 Task: Make in the project AutoWave a sprint 'Process Automation Sprint'. Create in the project AutoWave a sprint 'Process Automation Sprint'. Add in the project AutoWave a sprint 'Process Automation Sprint'
Action: Mouse moved to (222, 58)
Screenshot: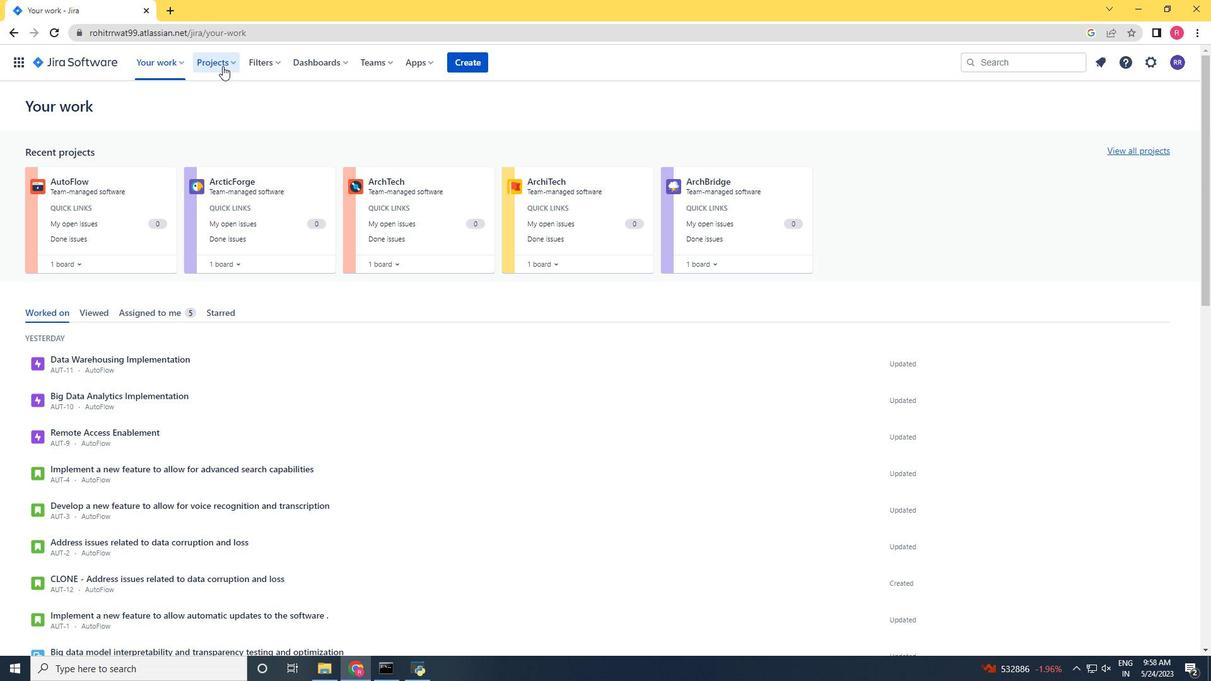 
Action: Mouse pressed left at (222, 58)
Screenshot: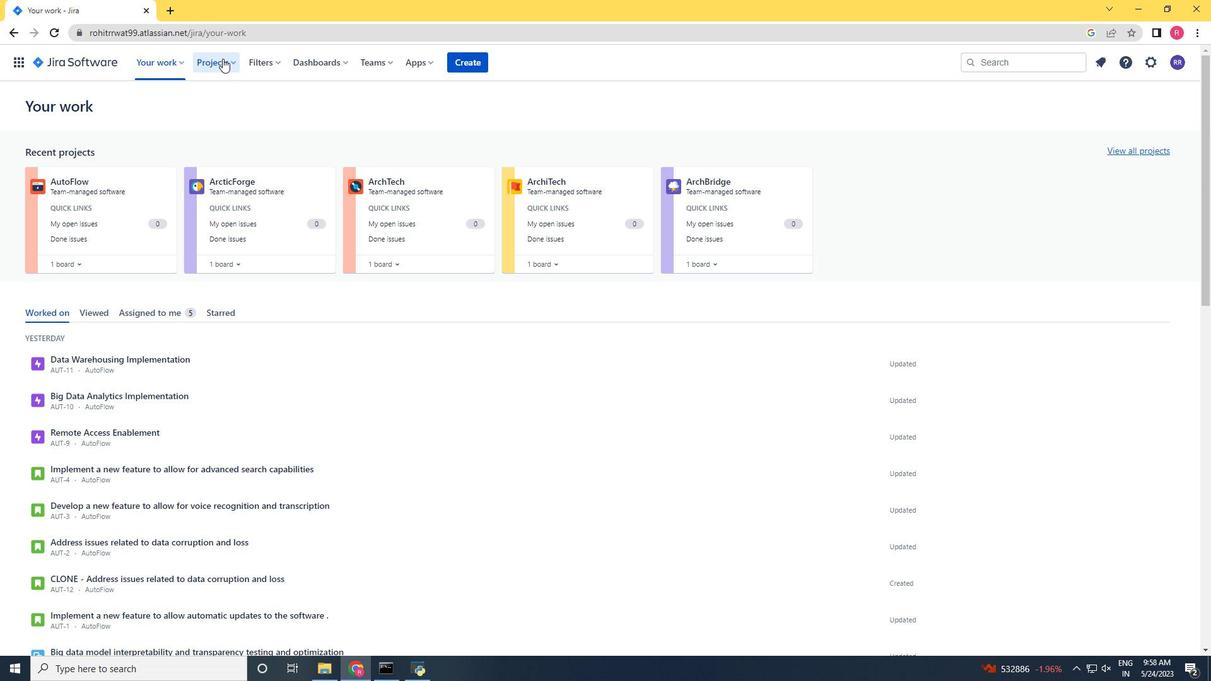 
Action: Mouse moved to (238, 111)
Screenshot: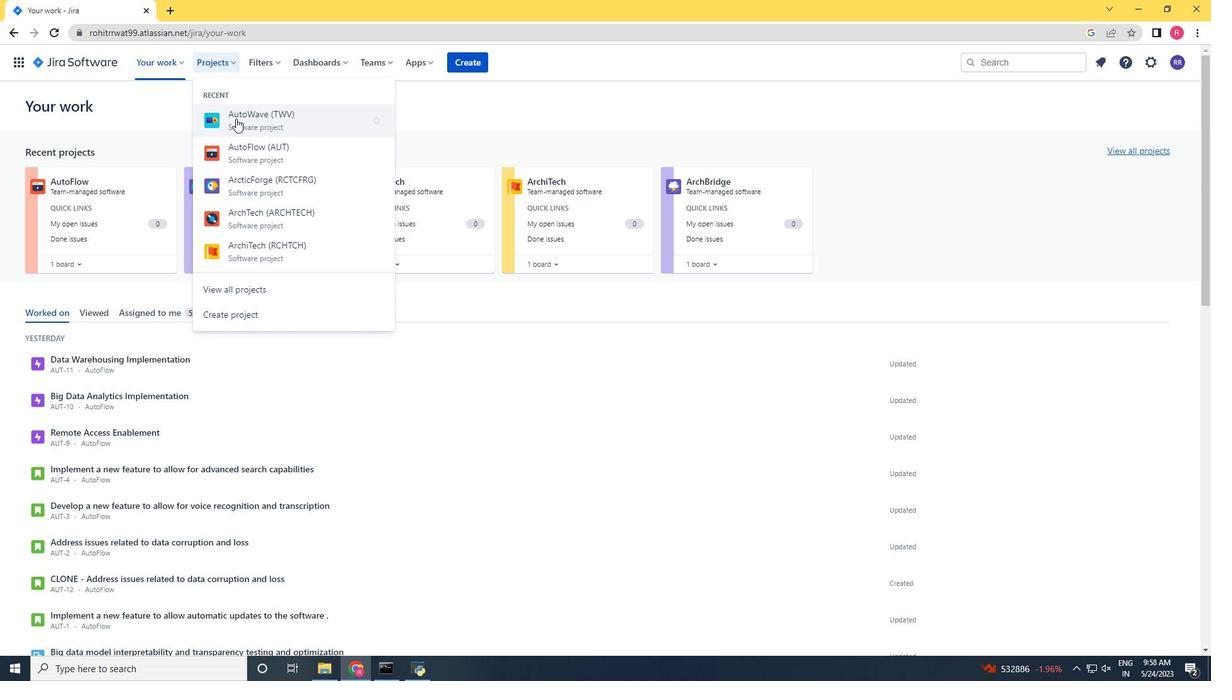 
Action: Mouse pressed left at (238, 111)
Screenshot: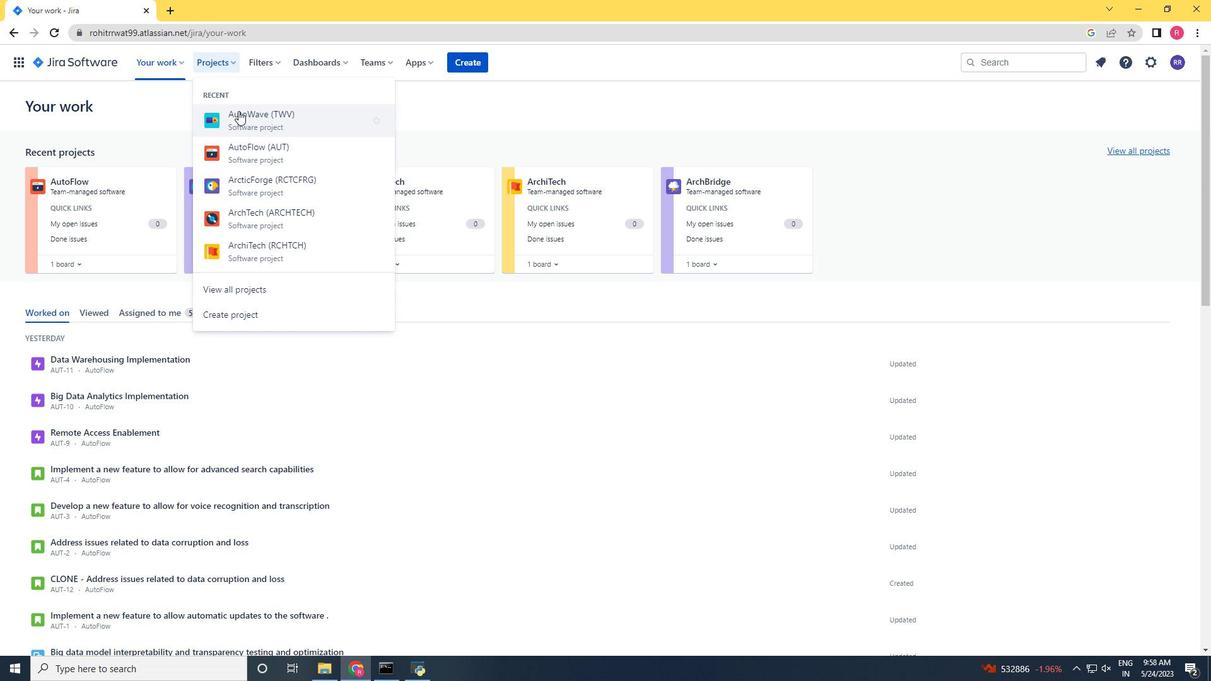 
Action: Mouse moved to (58, 188)
Screenshot: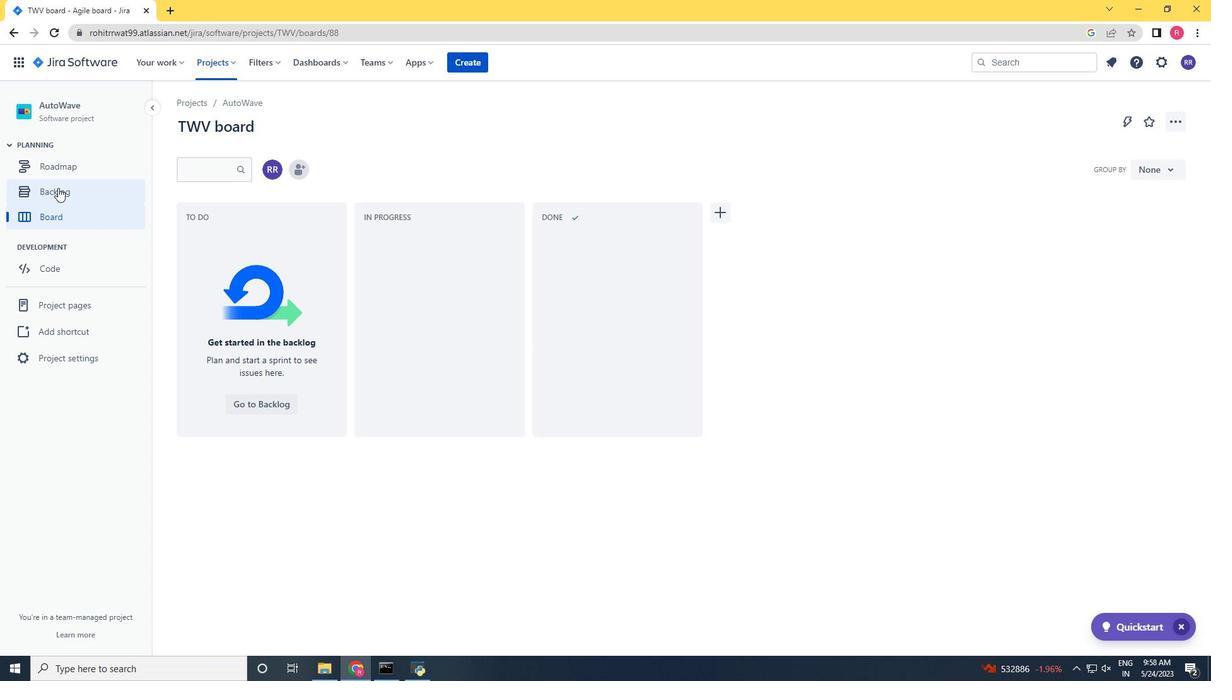 
Action: Mouse pressed left at (58, 188)
Screenshot: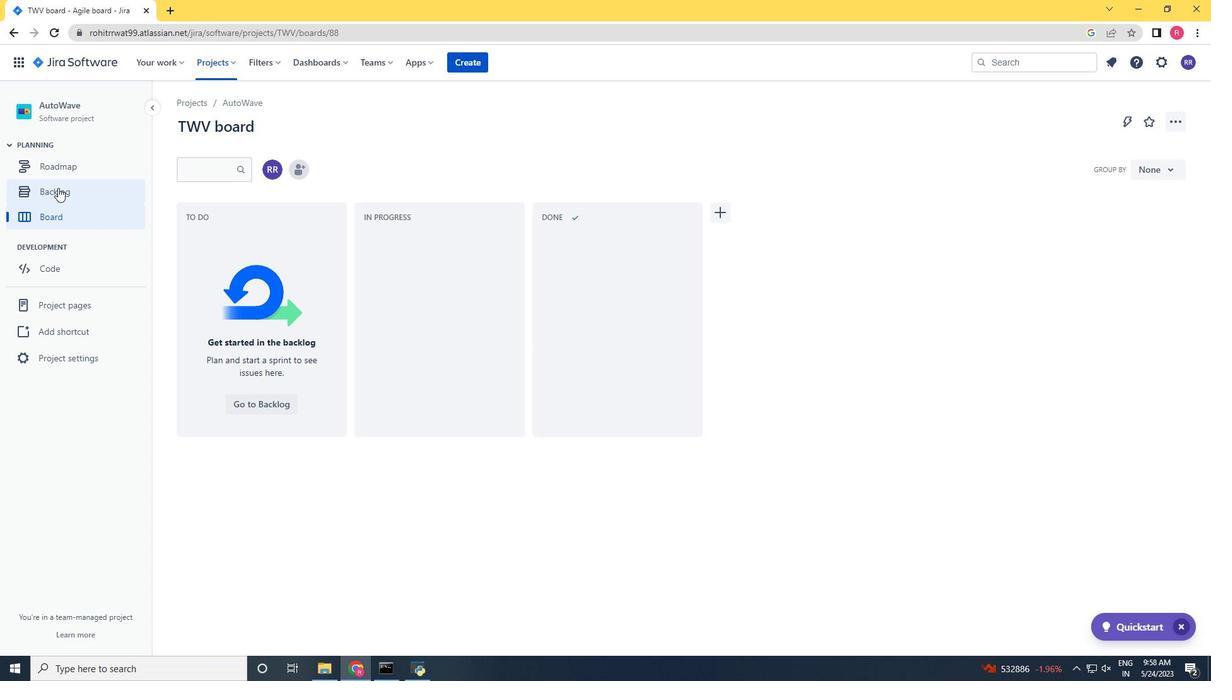 
Action: Mouse moved to (1119, 206)
Screenshot: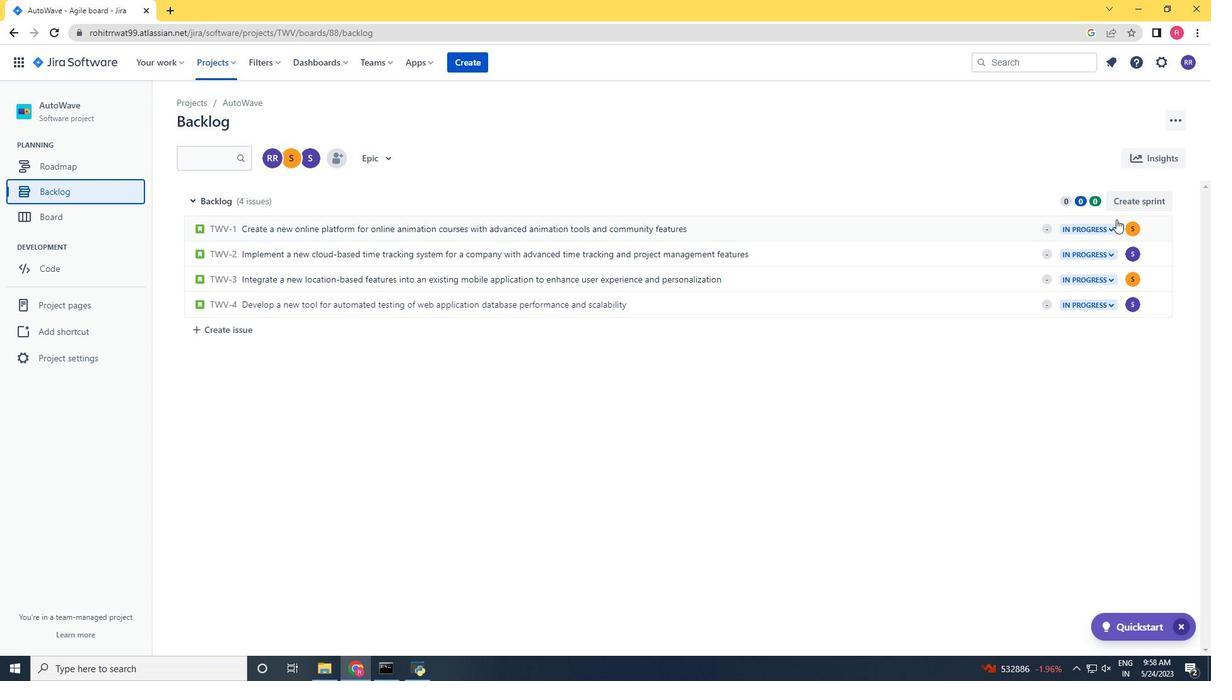 
Action: Mouse pressed left at (1119, 206)
Screenshot: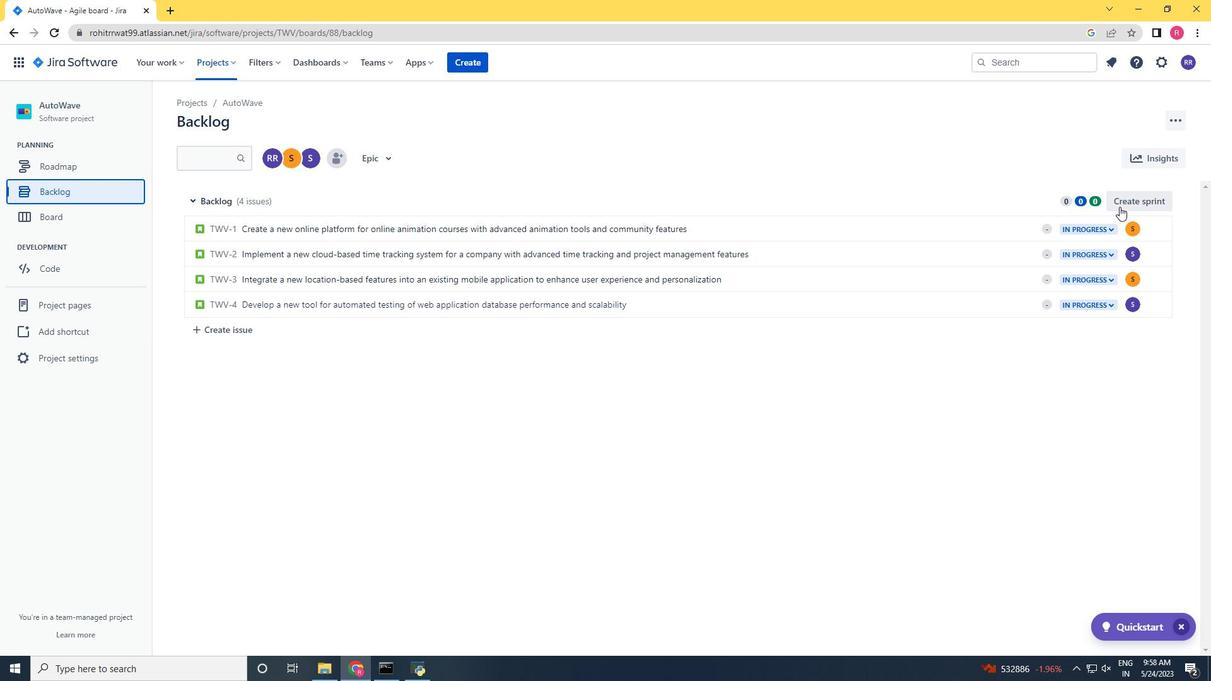 
Action: Mouse moved to (268, 196)
Screenshot: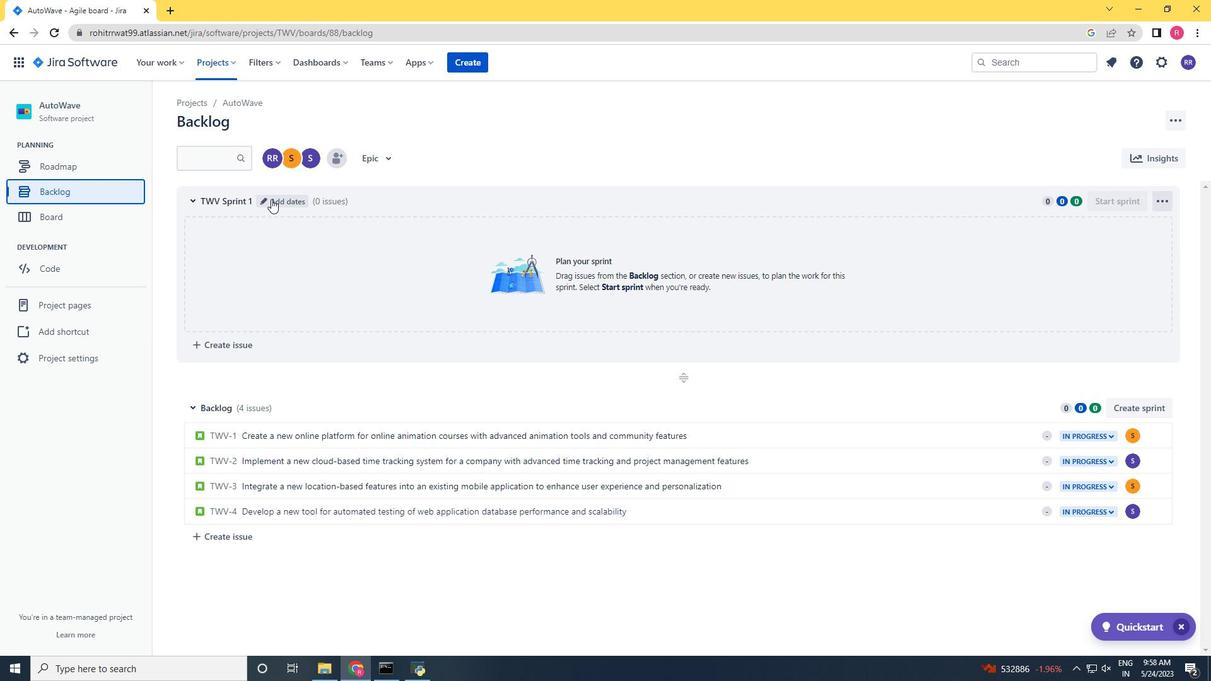 
Action: Mouse pressed left at (268, 196)
Screenshot: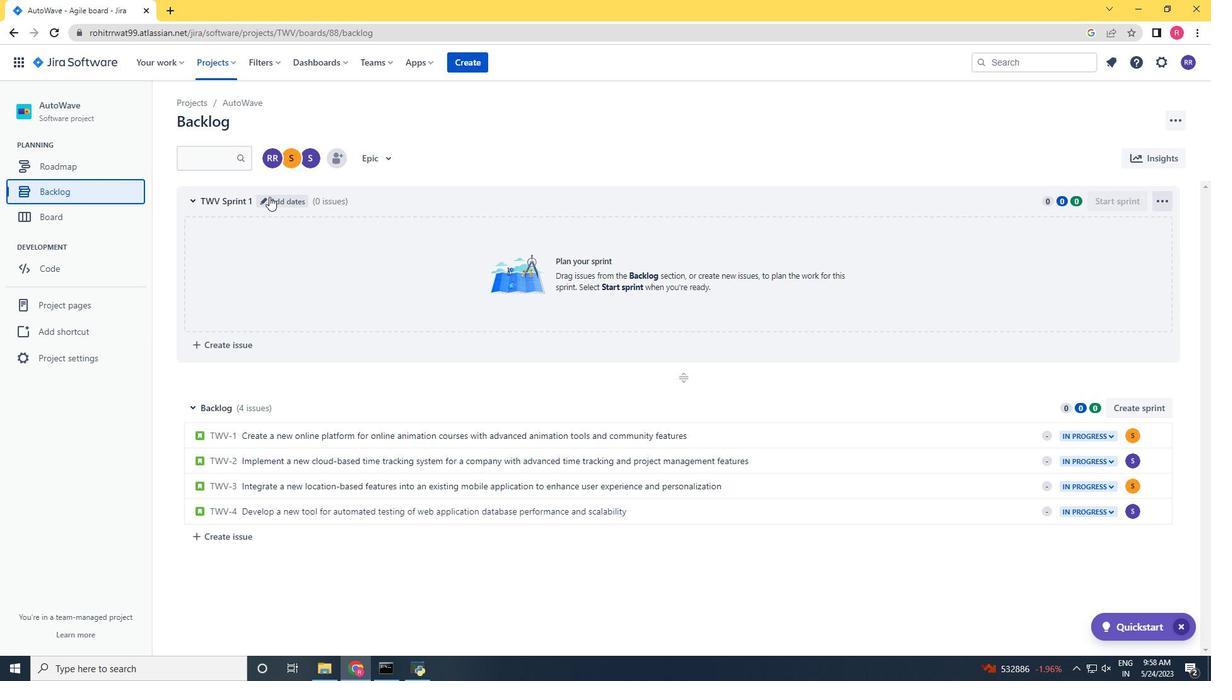 
Action: Mouse moved to (707, 299)
Screenshot: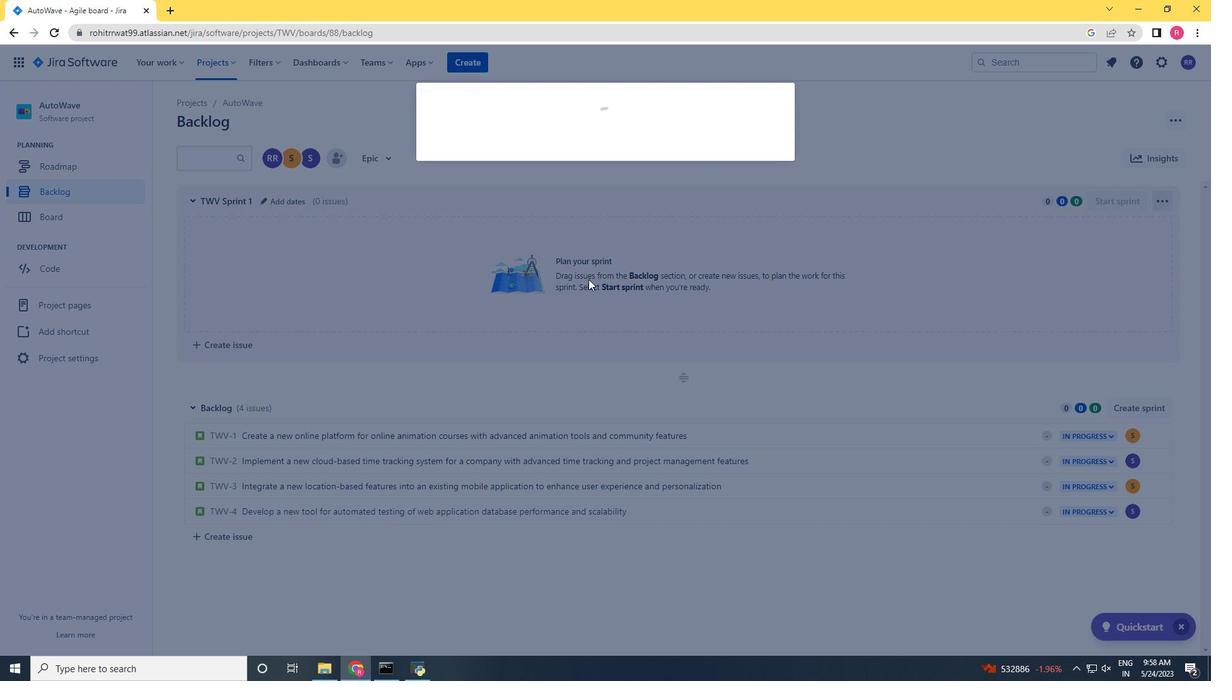 
Action: Key pressed <Key.backspace><Key.backspace><Key.backspace><Key.backspace><Key.backspace><Key.backspace><Key.backspace><Key.backspace><Key.backspace><Key.backspace><Key.backspace><Key.backspace><Key.backspace><Key.backspace><Key.backspace><Key.backspace><Key.backspace><Key.backspace><Key.backspace><Key.backspace><Key.backspace><Key.backspace><Key.backspace><Key.backspace><Key.backspace><Key.backspace><Key.shift><Key.shift><Key.shift><Key.shift><Key.shift><Key.shift><Key.shift><Key.shift><Key.shift><Key.shift><Key.shift><Key.shift><Key.shift><Key.shift><Key.shift>Process<Key.shift>Automatiom<Key.backspace>n<Key.left><Key.left><Key.left><Key.left><Key.left><Key.left><Key.left><Key.left><Key.left><Key.left><Key.left><Key.left><Key.right><Key.right><Key.space><Key.right><Key.right><Key.right><Key.right><Key.right><Key.right><Key.right><Key.right><Key.right><Key.right><Key.right><Key.right><Key.right><Key.right><Key.right><Key.space><Key.shift>Sprint<Key.enter>
Screenshot: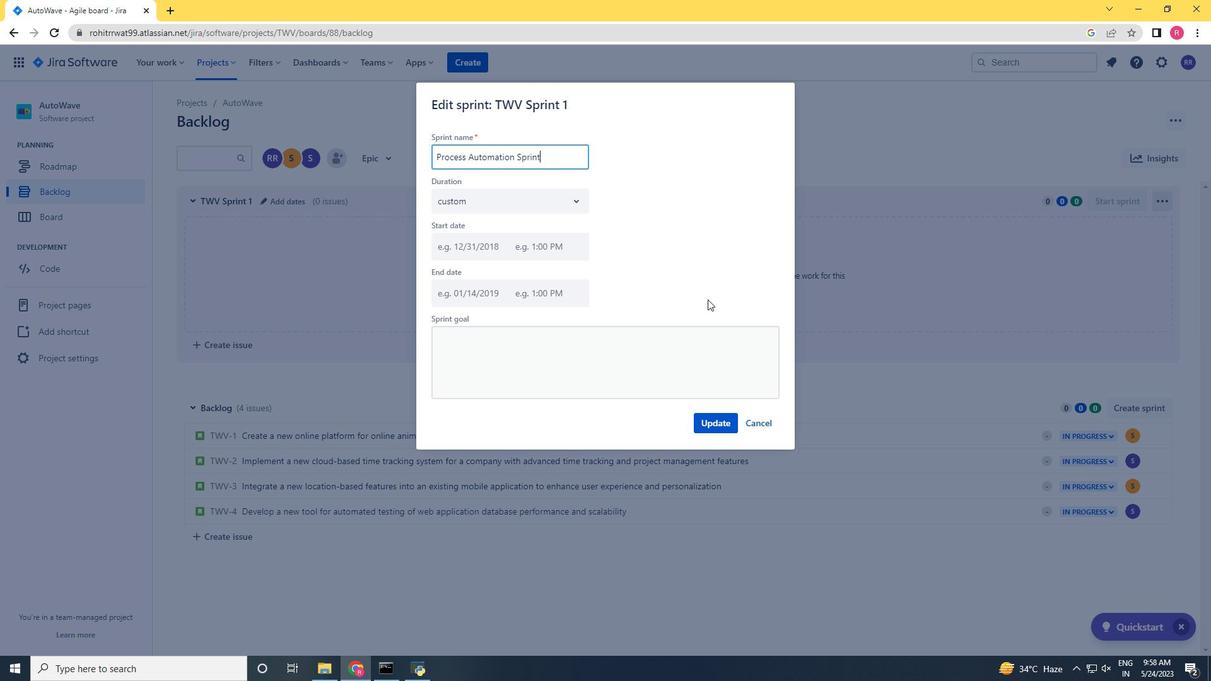
Action: Mouse moved to (1139, 415)
Screenshot: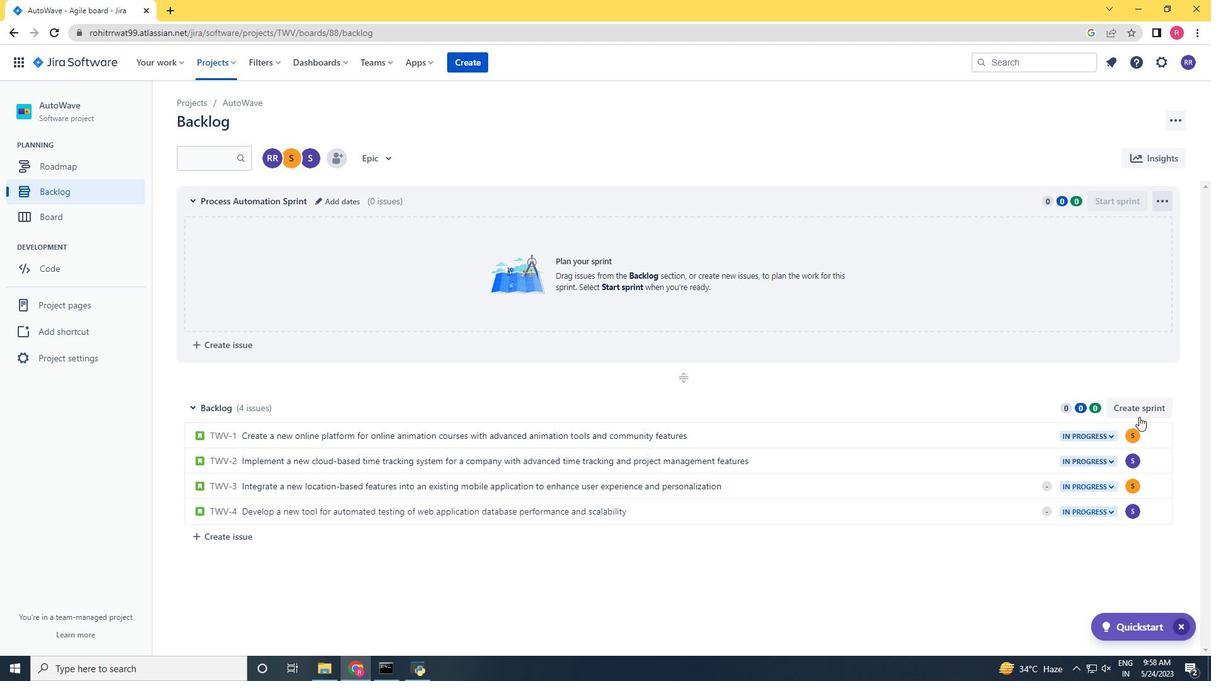 
Action: Mouse pressed left at (1139, 415)
Screenshot: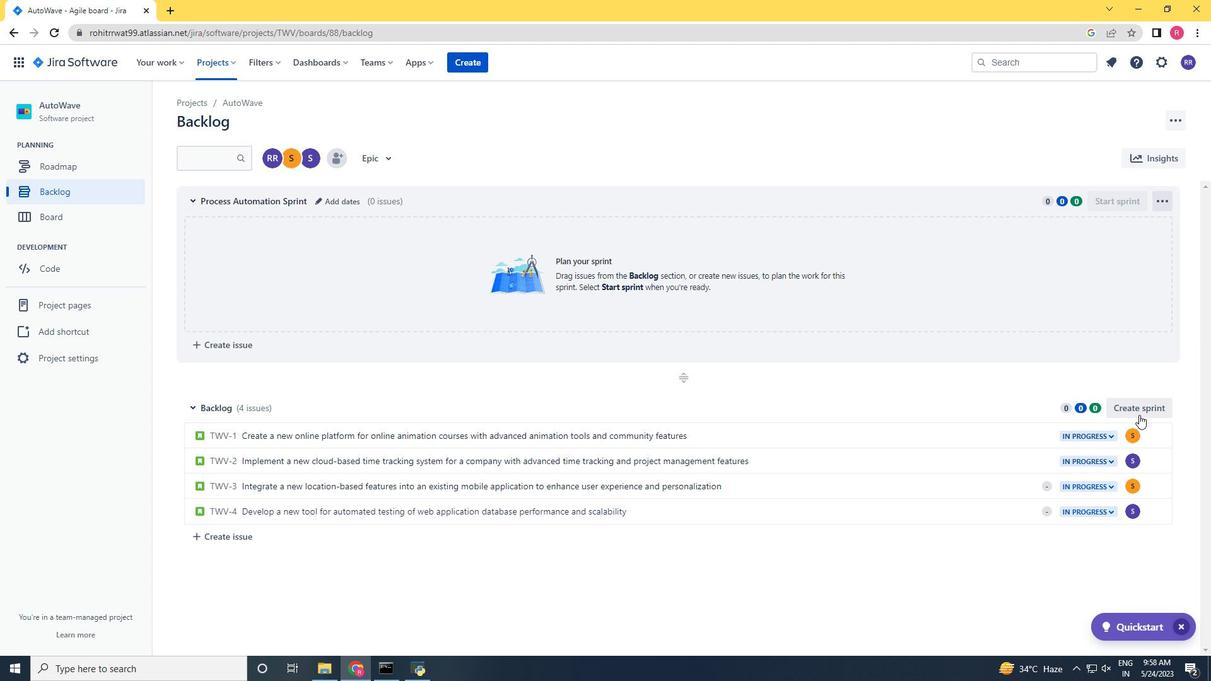 
Action: Mouse moved to (329, 408)
Screenshot: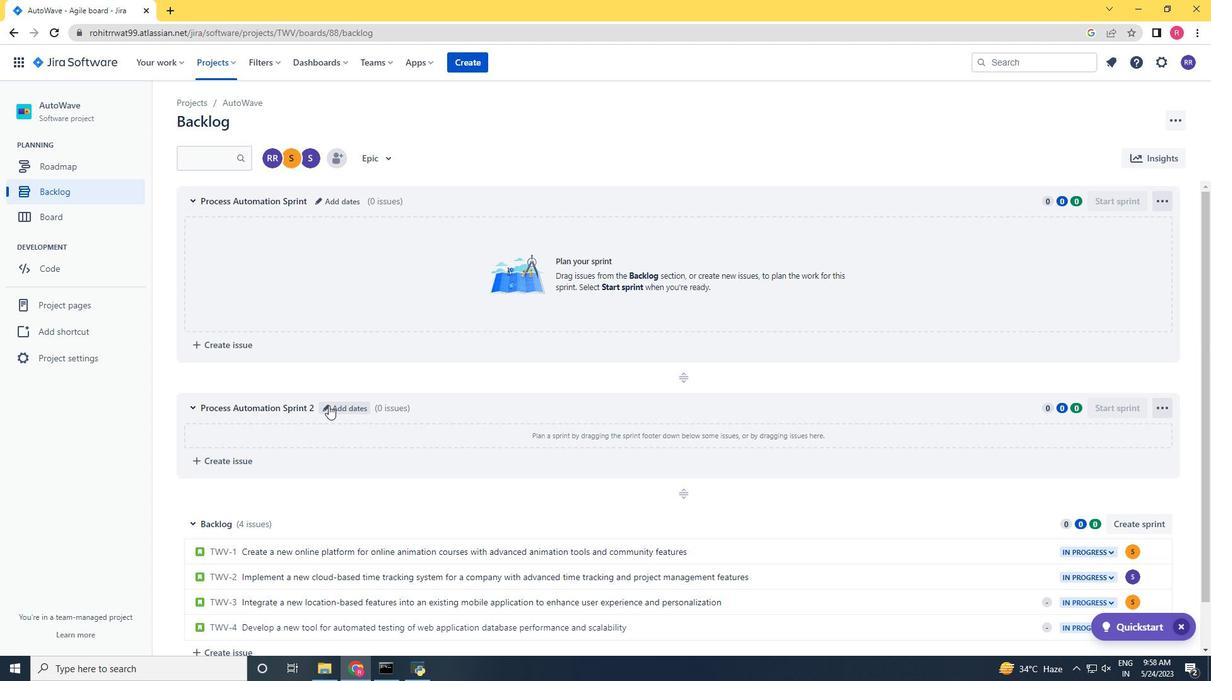 
Action: Mouse pressed left at (329, 408)
Screenshot: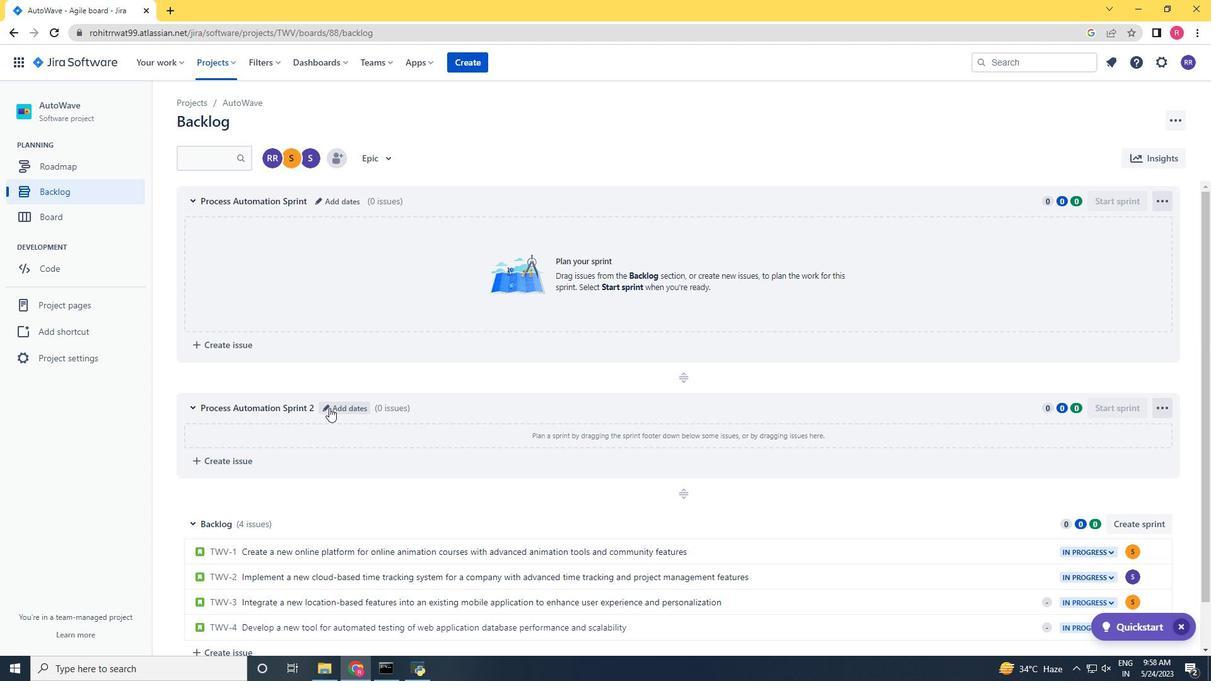 
Action: Mouse moved to (565, 158)
Screenshot: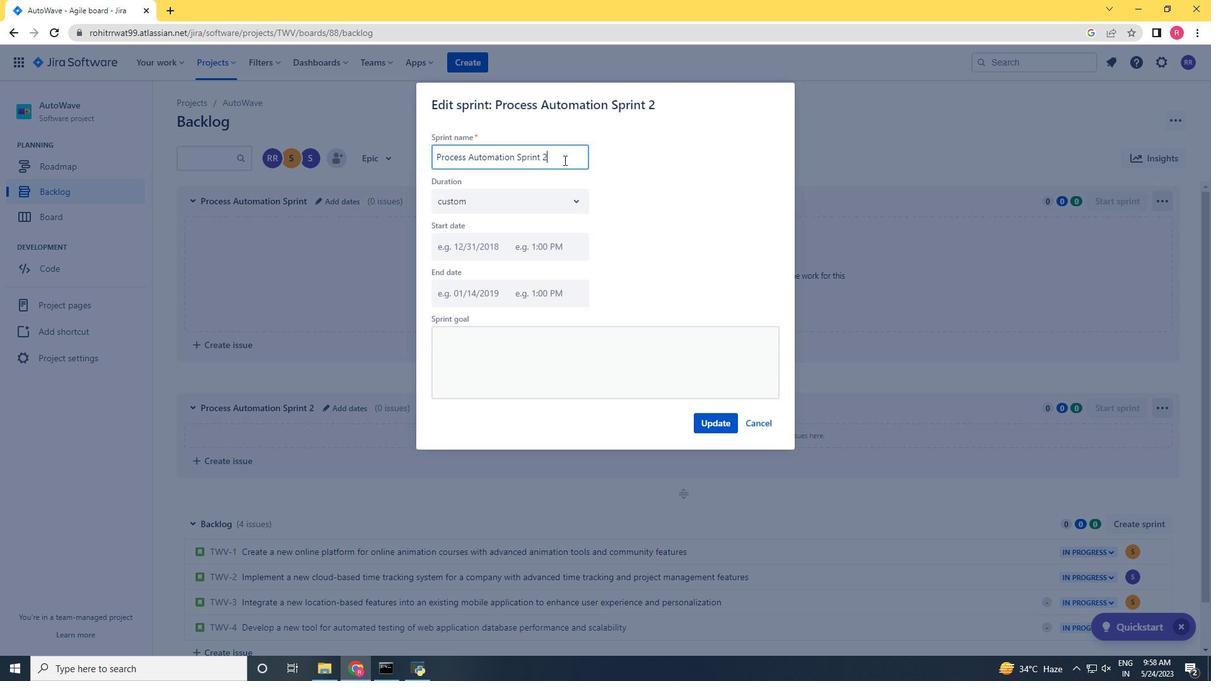 
Action: Mouse pressed left at (565, 158)
Screenshot: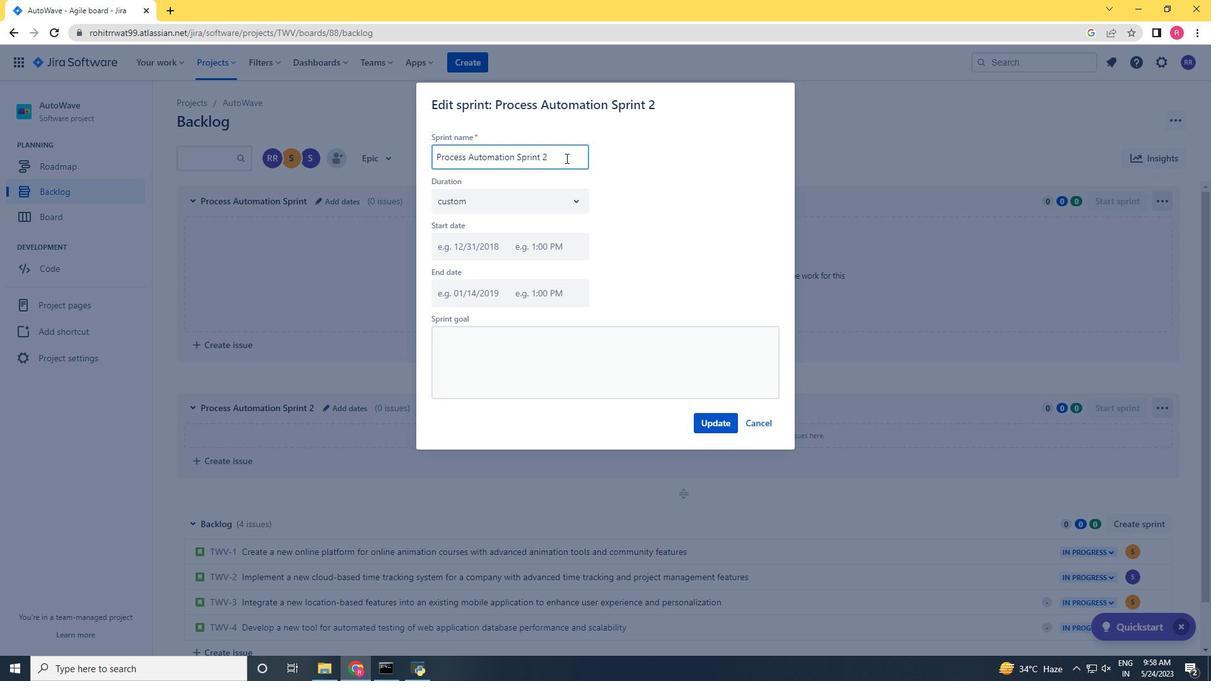 
Action: Mouse pressed left at (565, 158)
Screenshot: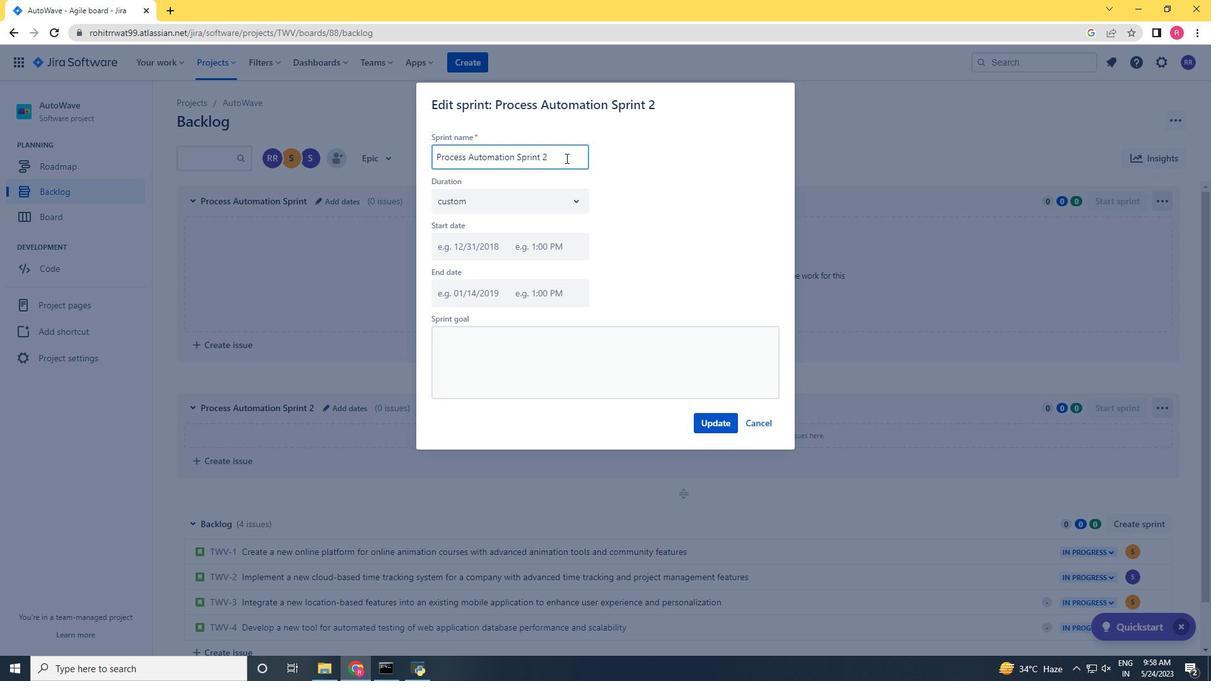 
Action: Mouse moved to (566, 157)
Screenshot: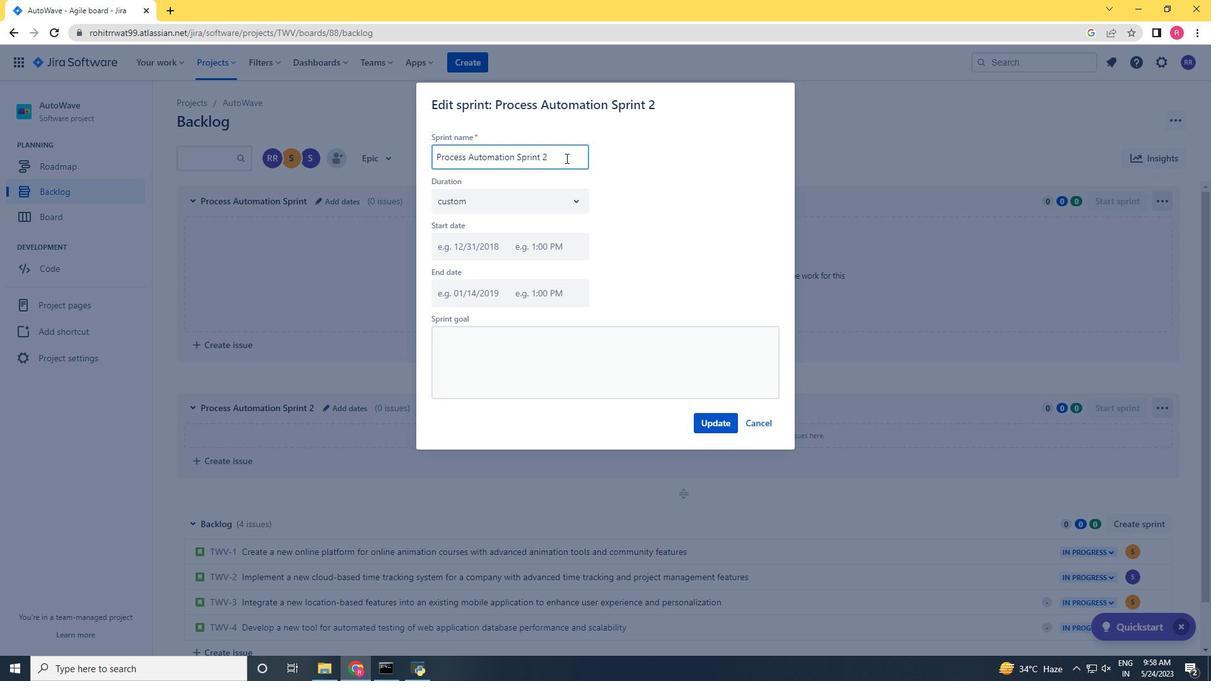 
Action: Mouse pressed left at (566, 157)
Screenshot: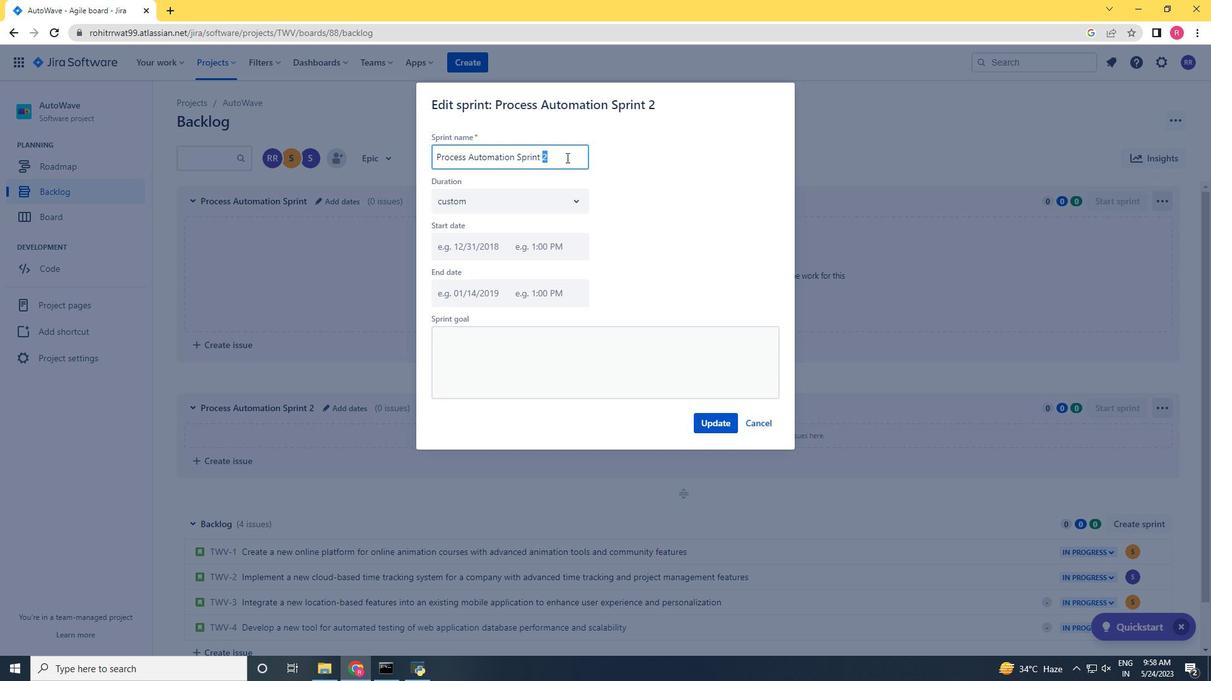 
Action: Mouse pressed left at (566, 157)
Screenshot: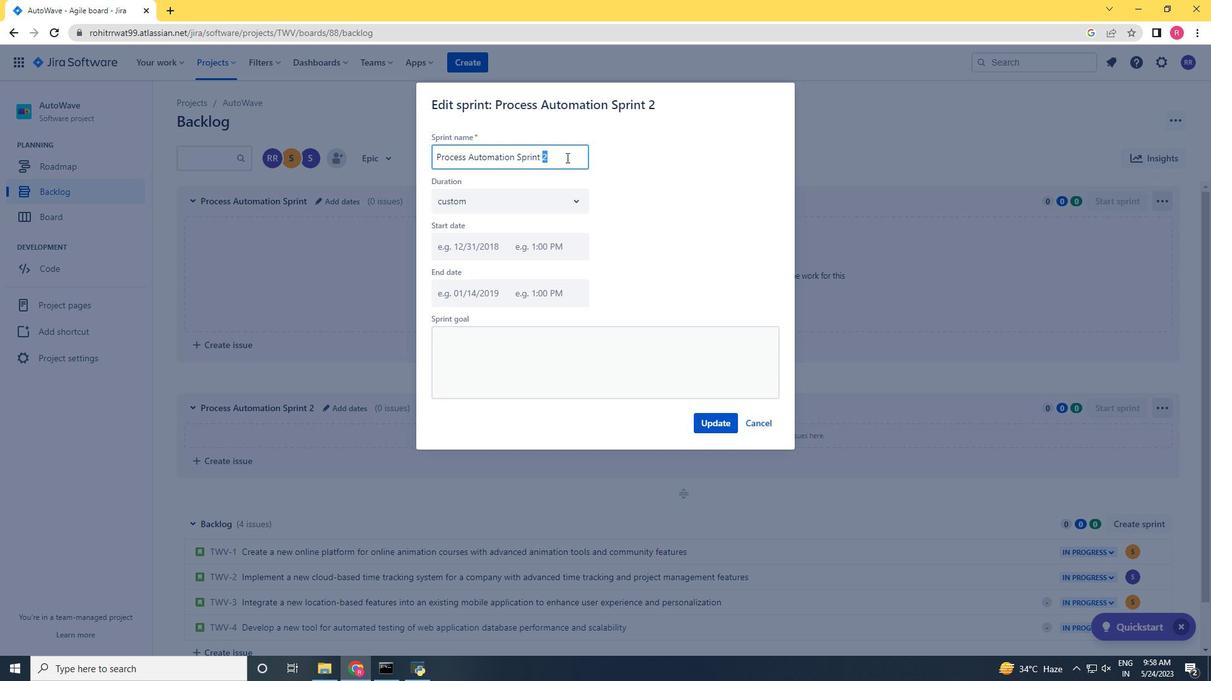 
Action: Key pressed <Key.backspace><Key.backspace><Key.backspace><Key.backspace><Key.backspace><Key.backspace><Key.backspace><Key.backspace><Key.backspace><Key.backspace><Key.backspace><Key.backspace><Key.backspace><Key.backspace><Key.backspace><Key.backspace><Key.backspace><Key.backspace><Key.backspace><Key.backspace><Key.backspace><Key.backspace><Key.backspace><Key.backspace><Key.backspace><Key.backspace><Key.backspace><Key.backspace><Key.backspace><Key.backspace><Key.backspace><Key.backspace><Key.backspace><Key.backspace><Key.shift>Process<Key.space><Key.shift>Automation<Key.space><Key.shift>Sprint<Key.enter>
Screenshot: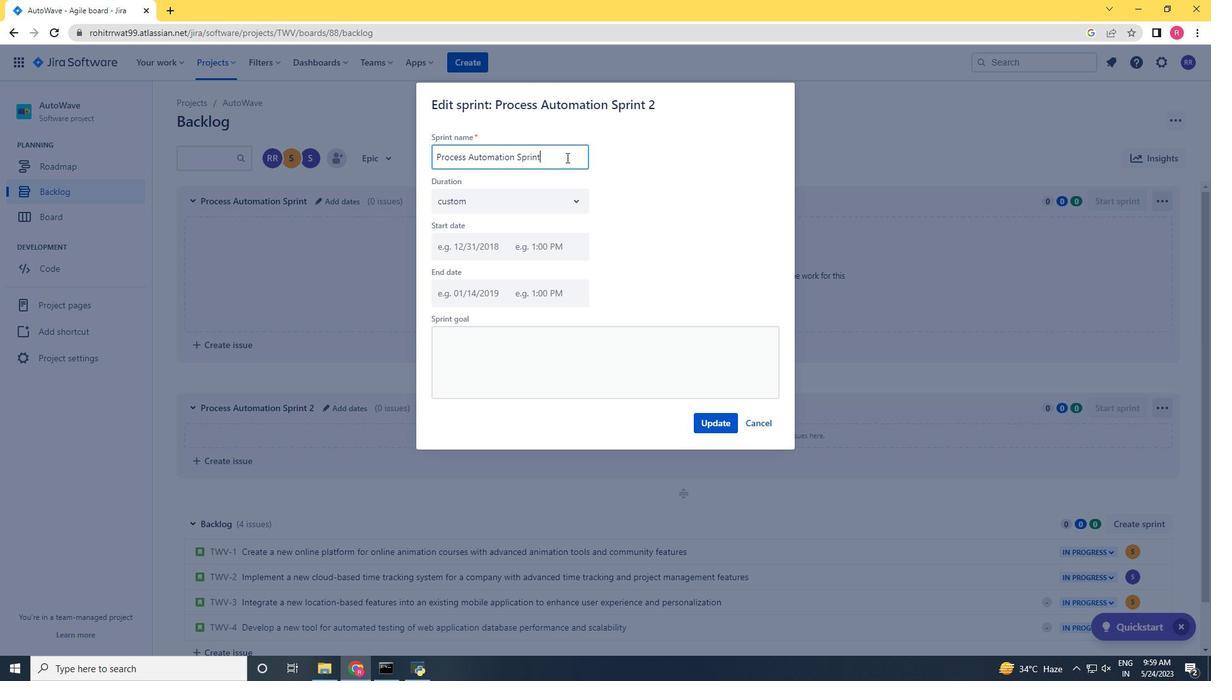 
Action: Mouse moved to (1147, 523)
Screenshot: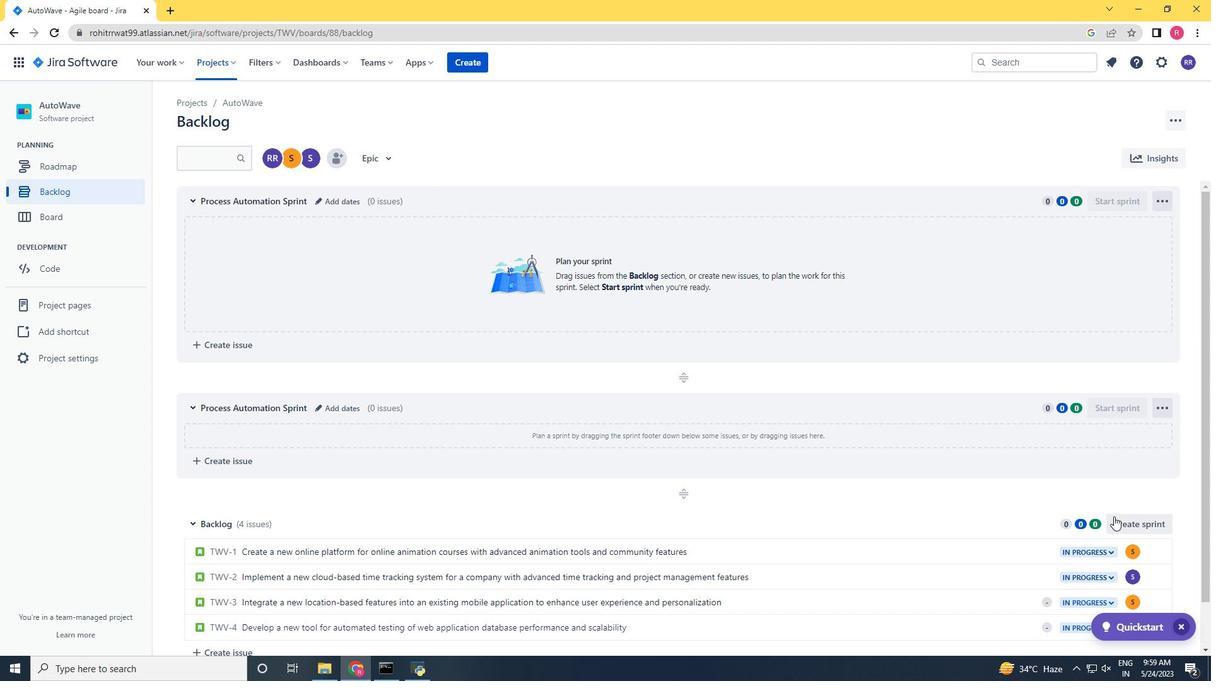 
Action: Mouse pressed left at (1147, 523)
Screenshot: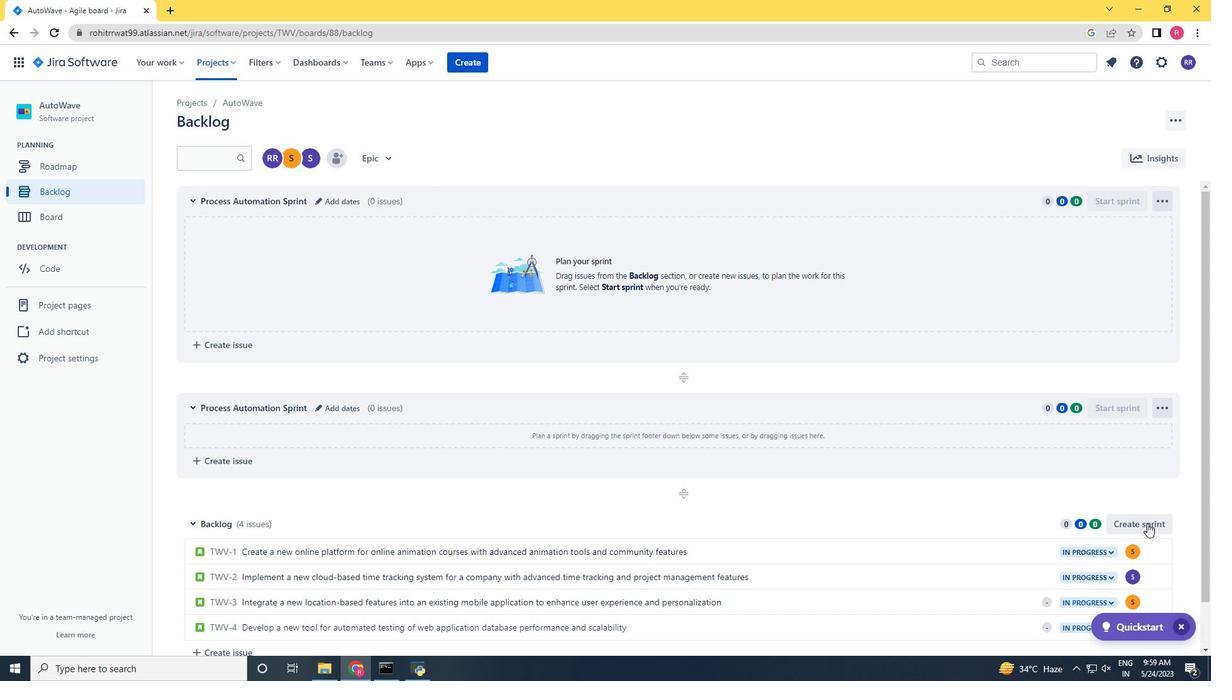 
Action: Mouse moved to (331, 522)
Screenshot: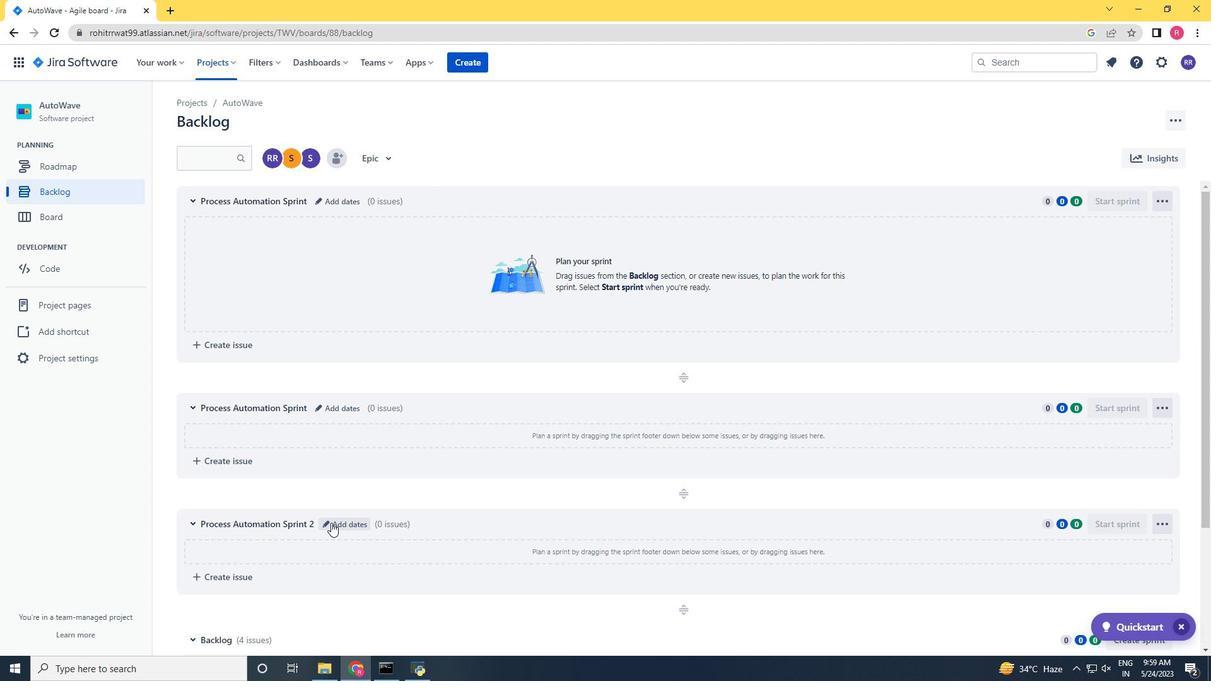 
Action: Mouse pressed left at (331, 522)
Screenshot: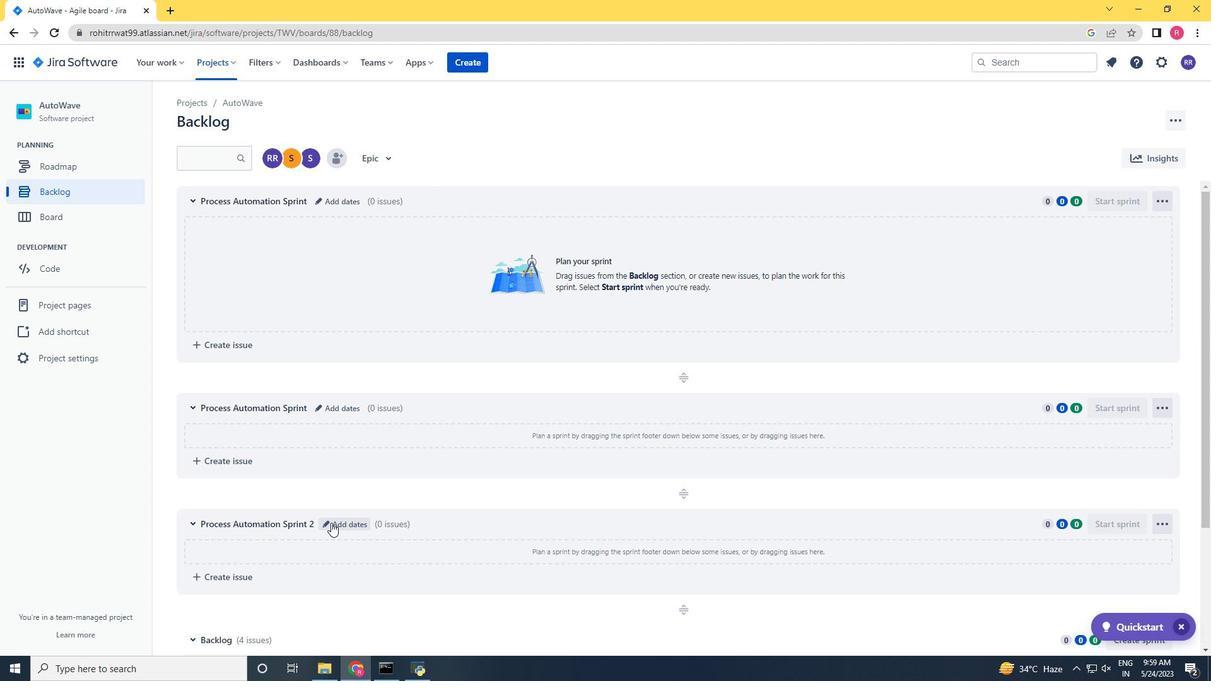 
Action: Key pressed <Key.backspace><Key.backspace><Key.backspace><Key.backspace><Key.backspace><Key.backspace><Key.backspace><Key.backspace><Key.backspace><Key.backspace><Key.backspace><Key.backspace><Key.backspace><Key.backspace><Key.backspace><Key.backspace><Key.backspace><Key.backspace><Key.backspace><Key.backspace><Key.backspace><Key.backspace><Key.backspace><Key.backspace><Key.backspace><Key.backspace><Key.backspace><Key.backspace><Key.backspace><Key.backspace><Key.backspace><Key.backspace><Key.backspace><Key.backspace><Key.backspace><Key.backspace><Key.backspace><Key.backspace><Key.backspace><Key.backspace><Key.backspace><Key.shift><Key.shift><Key.shift><Key.shift><Key.shift><Key.shift><Key.shift><Key.shift><Key.shift>Process<Key.space><Key.shift>Automstion<Key.space><Key.left><Key.backspace><Key.backspace><Key.backspace><Key.backspace><Key.backspace><Key.backspace>mation<Key.space><Key.shift><Key.shift><Key.shift>Srint<Key.backspace><Key.backspace><Key.backspace><Key.backspace>print<Key.enter>
Screenshot: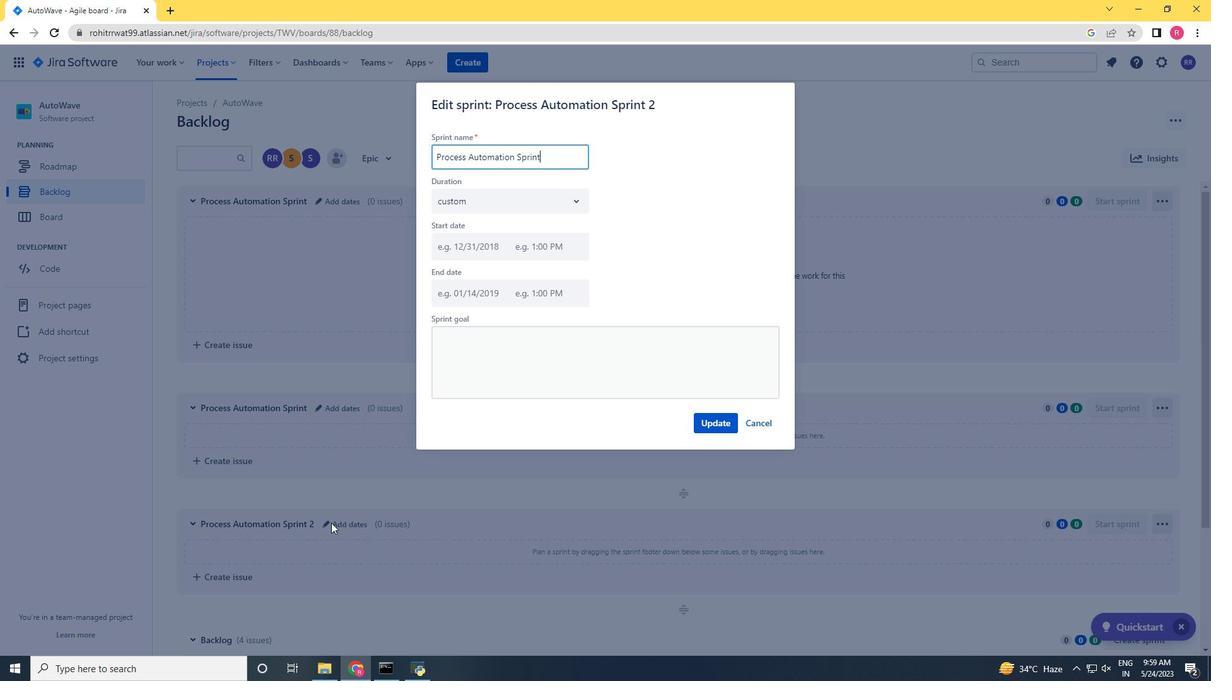 
Action: Mouse moved to (750, 413)
Screenshot: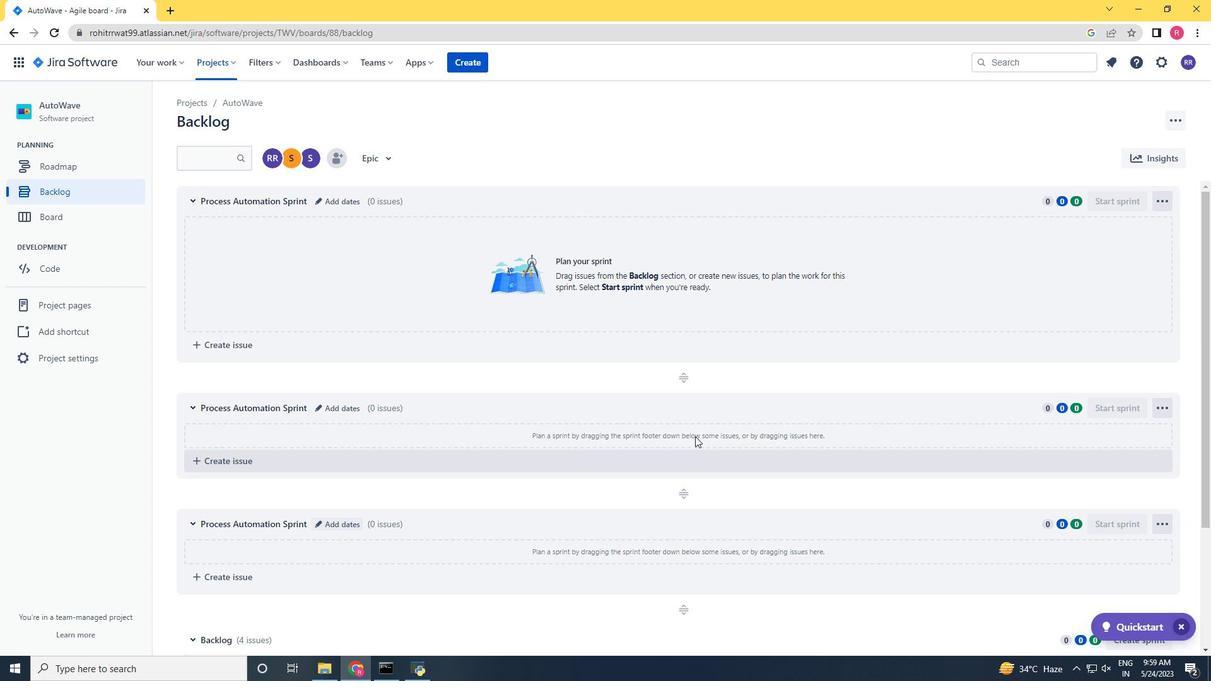 
Action: Mouse scrolled (750, 413) with delta (0, 0)
Screenshot: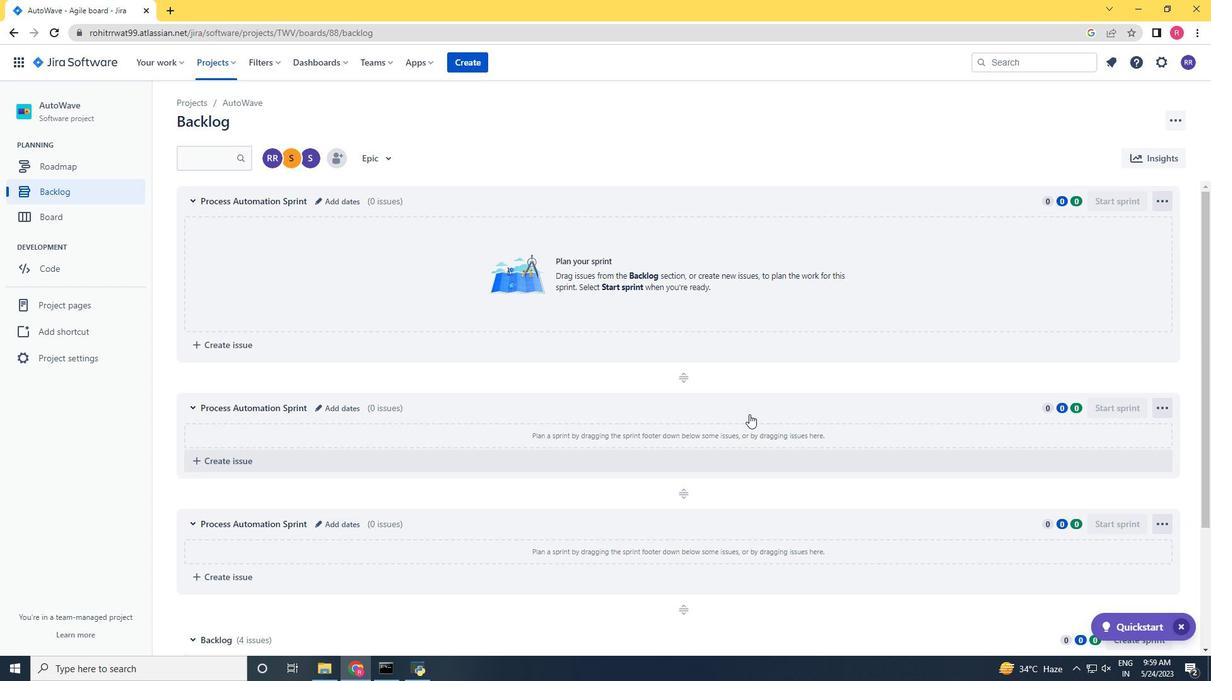 
Action: Mouse scrolled (750, 413) with delta (0, 0)
Screenshot: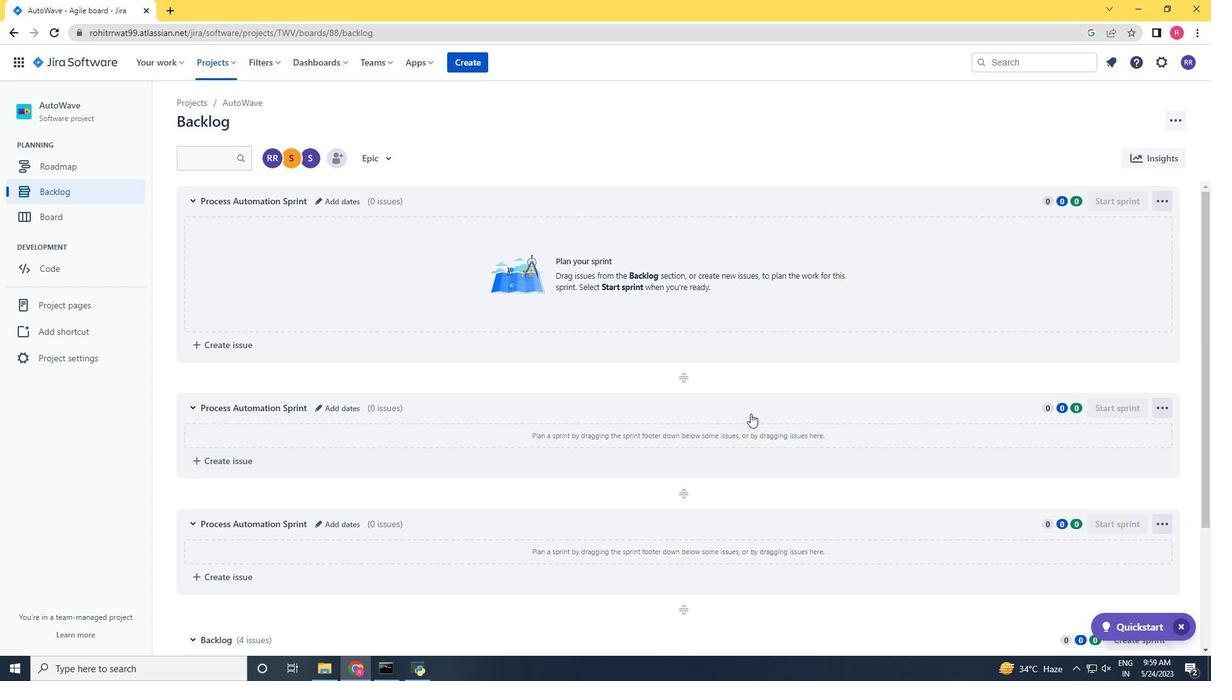 
Action: Mouse scrolled (750, 413) with delta (0, 0)
Screenshot: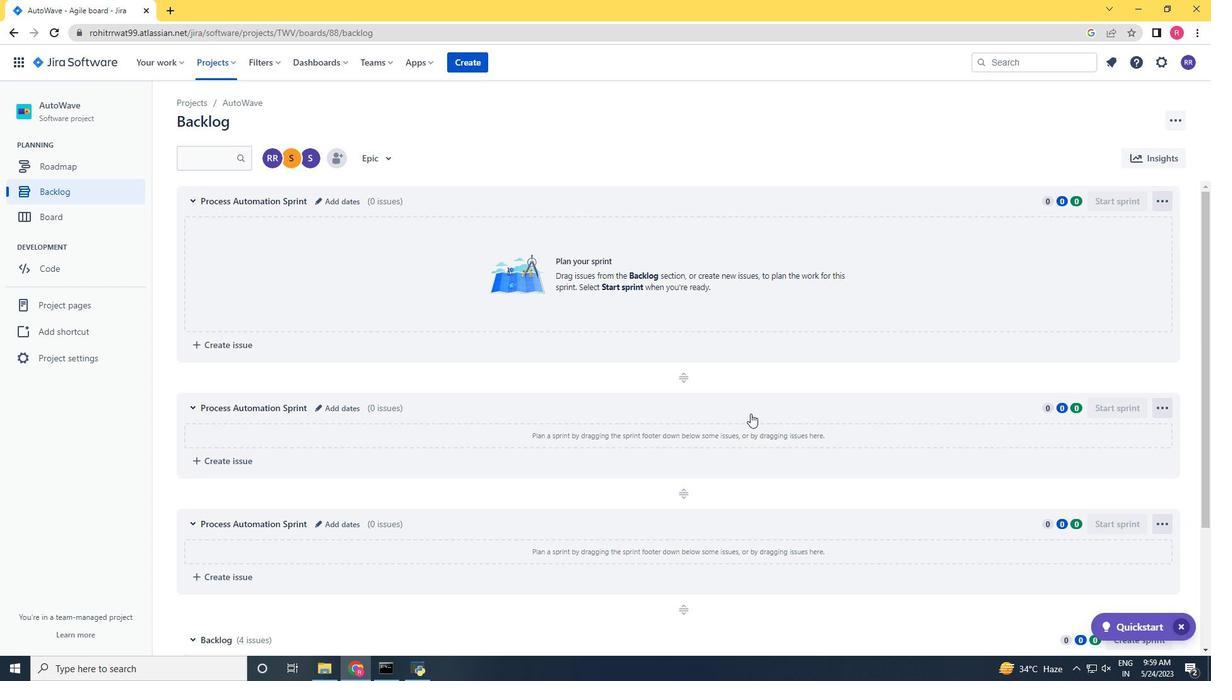 
Action: Mouse scrolled (750, 413) with delta (0, 0)
Screenshot: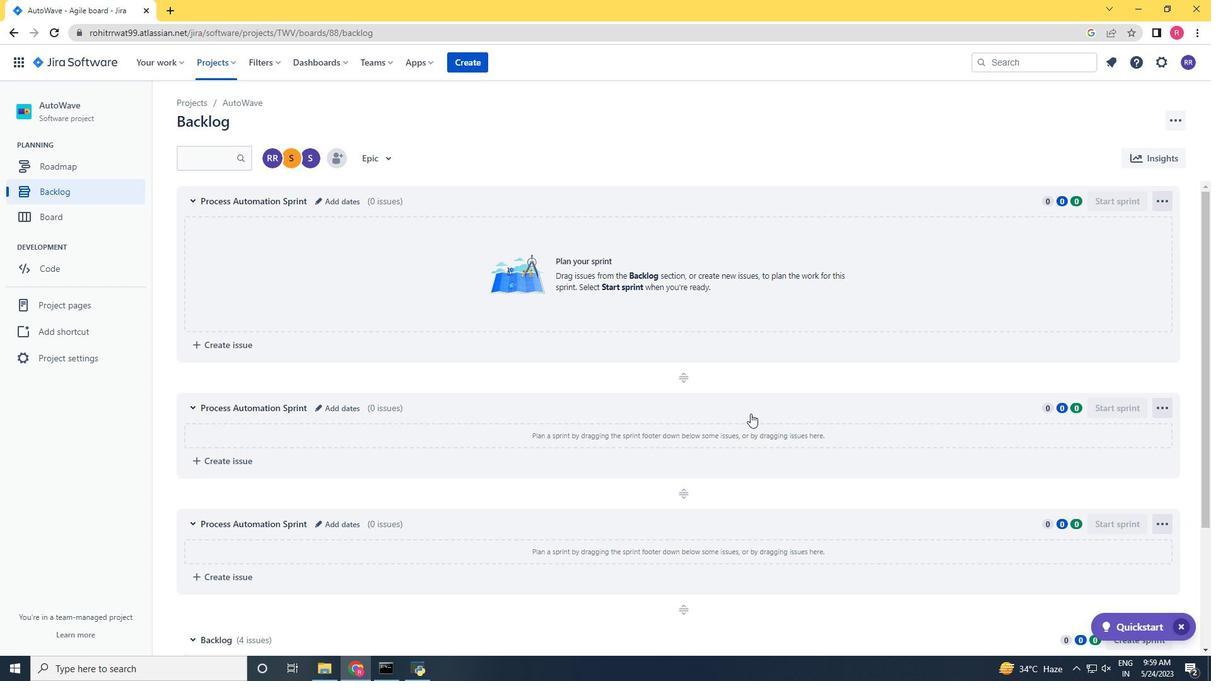 
Action: Mouse scrolled (750, 414) with delta (0, 0)
Screenshot: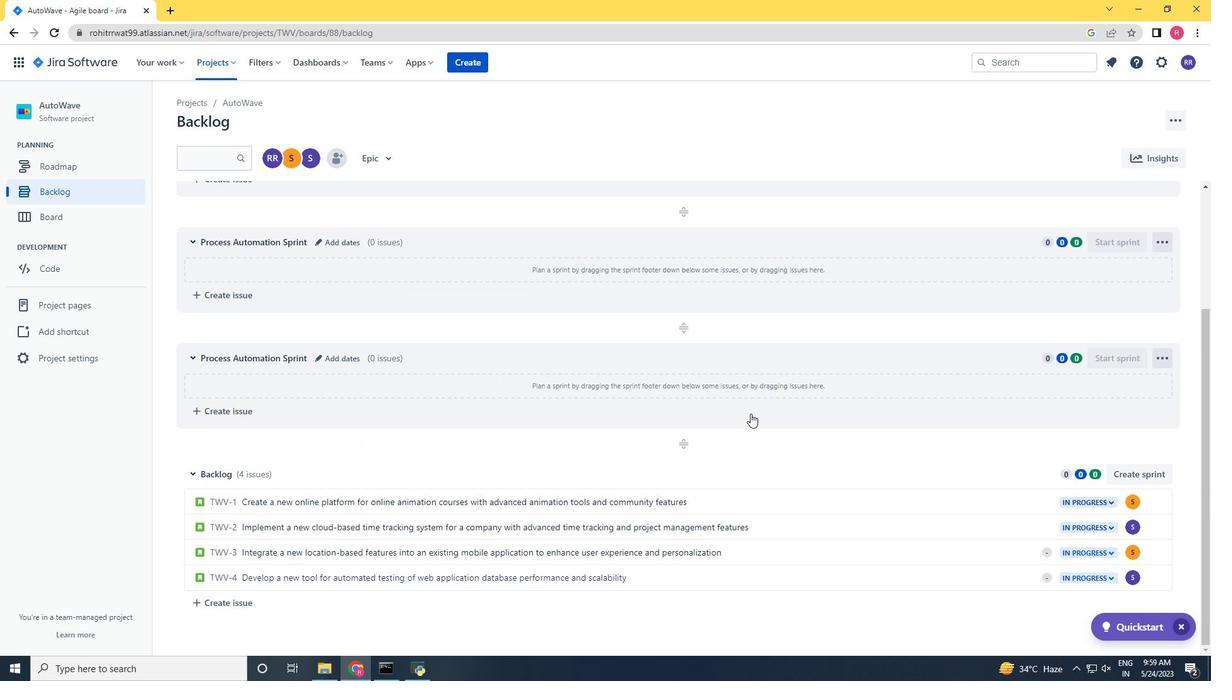
Action: Mouse scrolled (750, 414) with delta (0, 0)
Screenshot: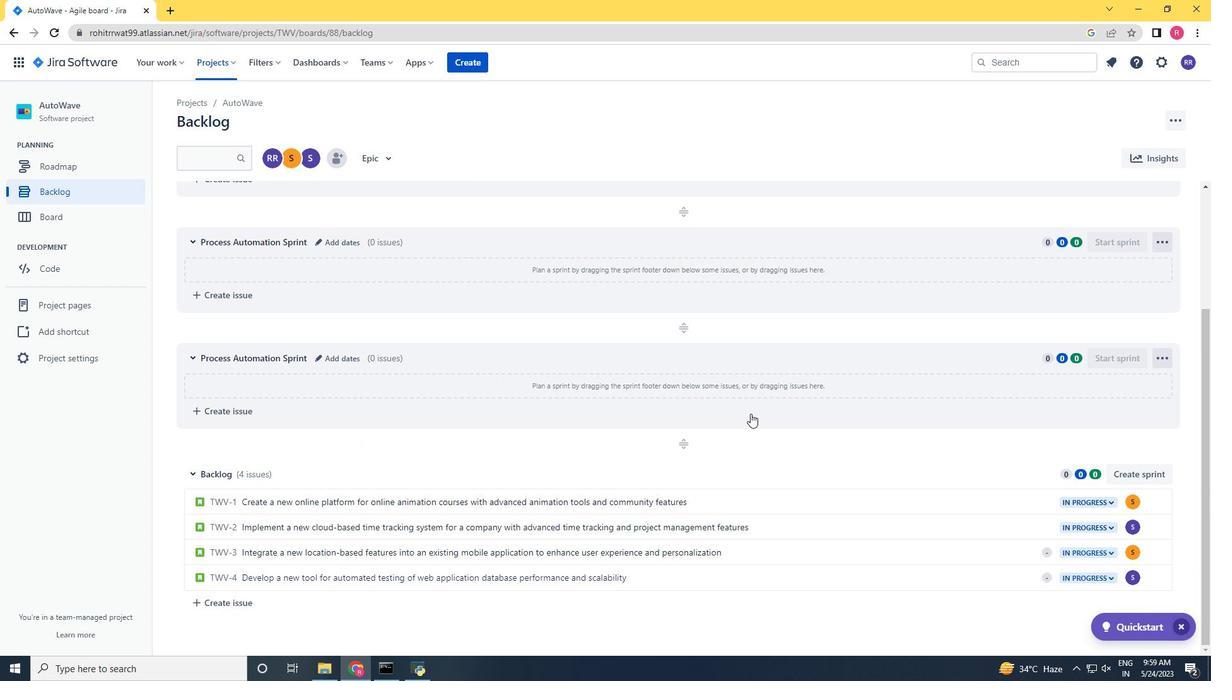 
Action: Mouse scrolled (750, 414) with delta (0, 0)
Screenshot: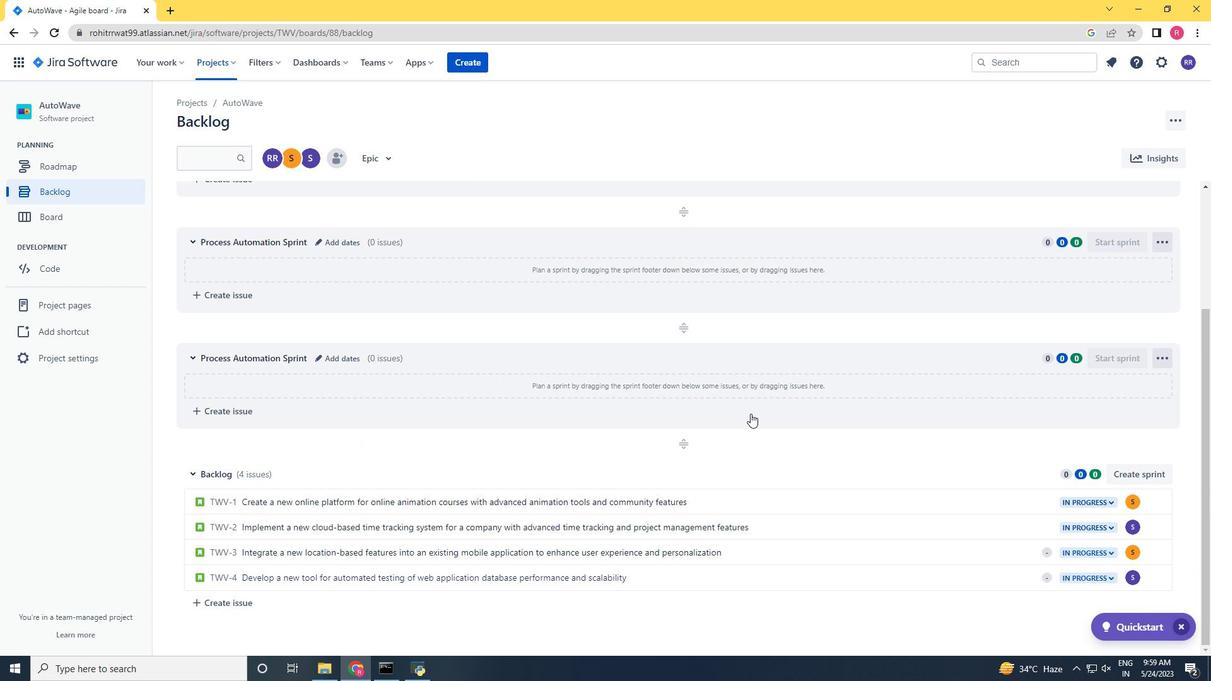 
Action: Mouse scrolled (750, 414) with delta (0, 0)
Screenshot: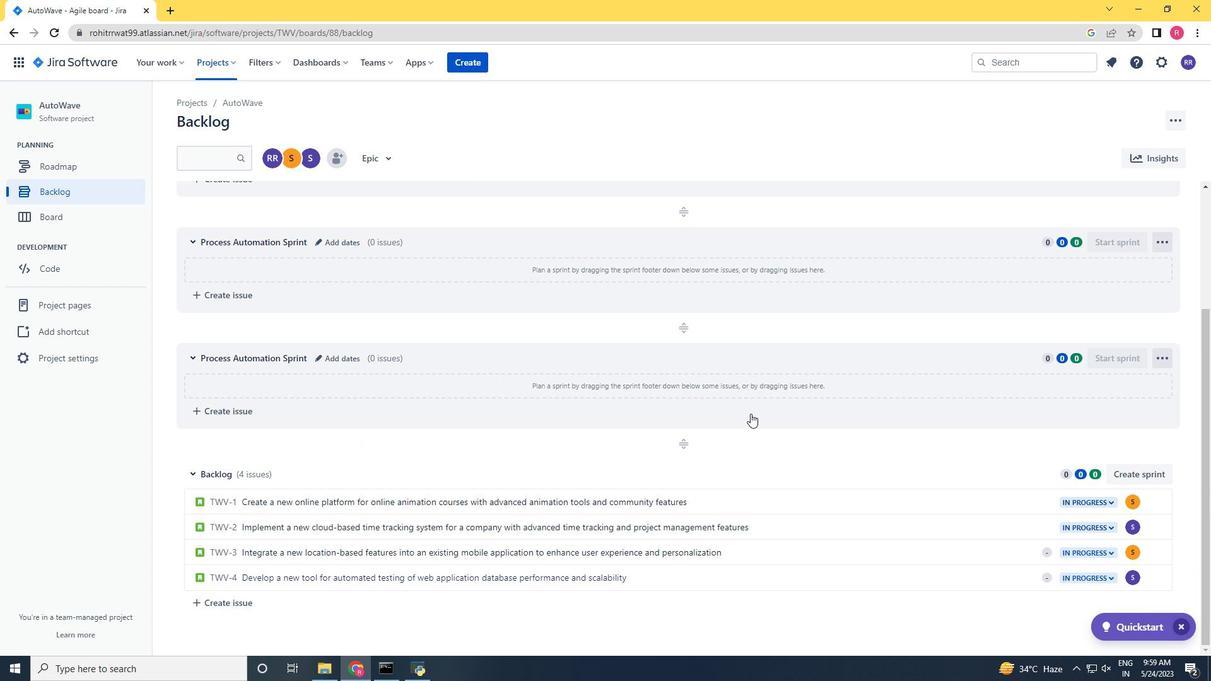 
